 Task: Create a sub task Design and Implement Solution for the task  Fix issue causing mobile app to crash when device is low on memory in the project TractLine , assign it to team member softage.9@softage.net and update the status of the sub task to  On Track  , set the priority of the sub task to Low.
Action: Mouse moved to (66, 369)
Screenshot: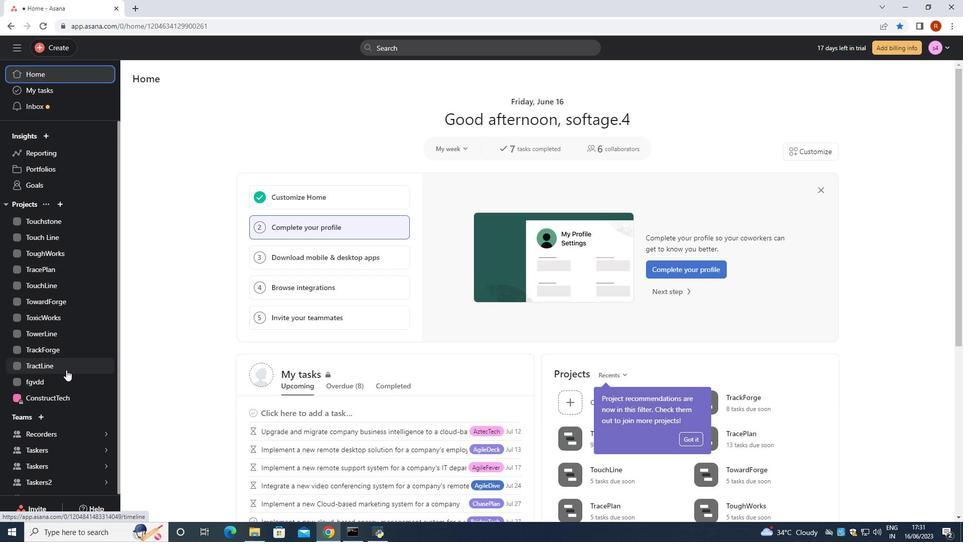 
Action: Mouse pressed left at (66, 369)
Screenshot: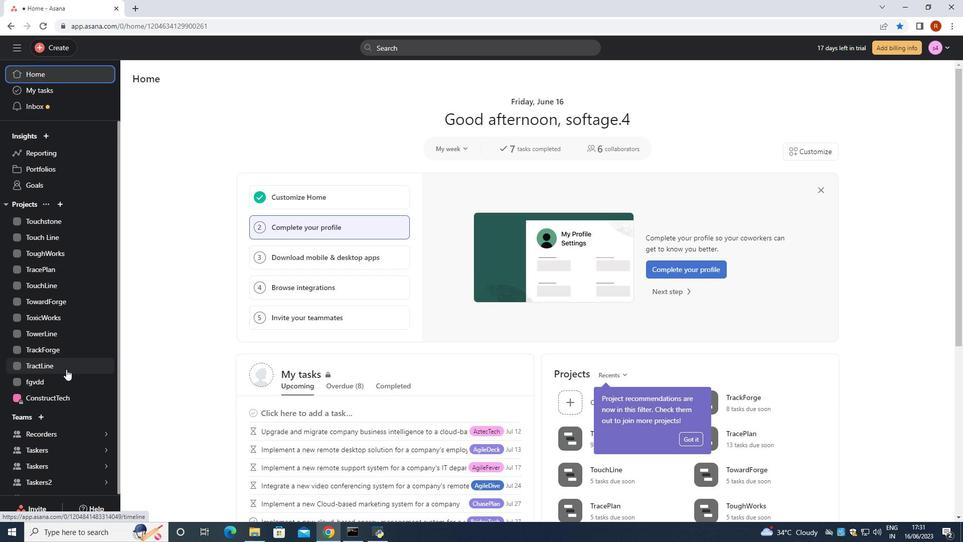 
Action: Mouse moved to (361, 206)
Screenshot: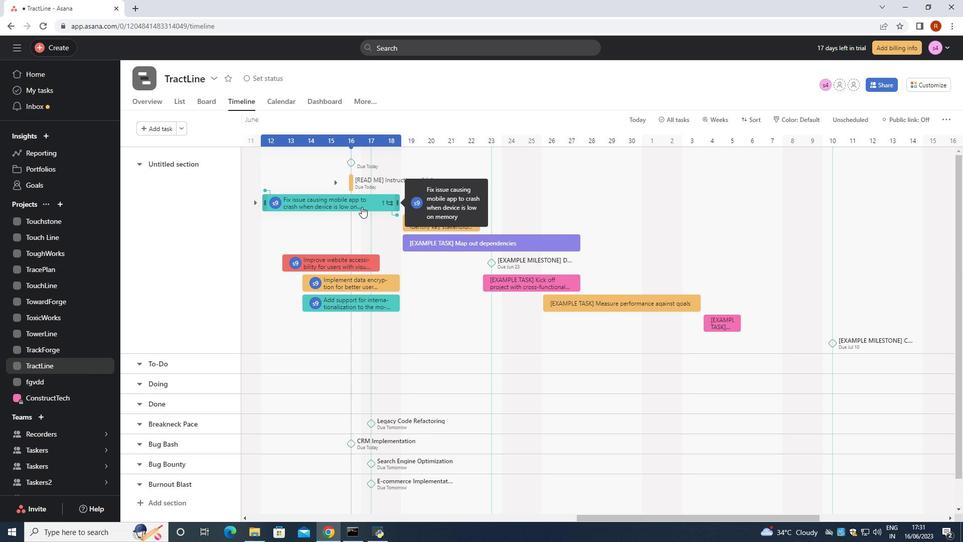 
Action: Mouse pressed left at (361, 206)
Screenshot: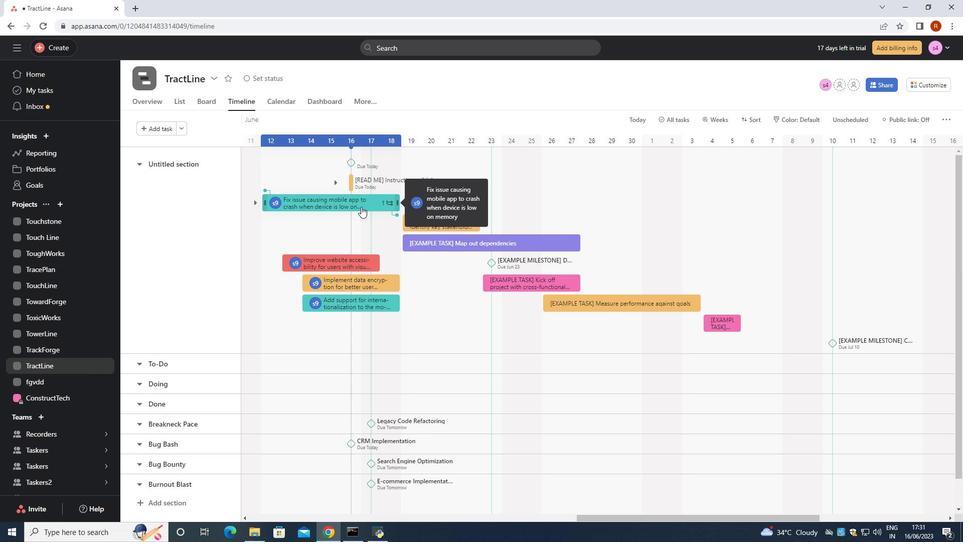 
Action: Mouse moved to (706, 377)
Screenshot: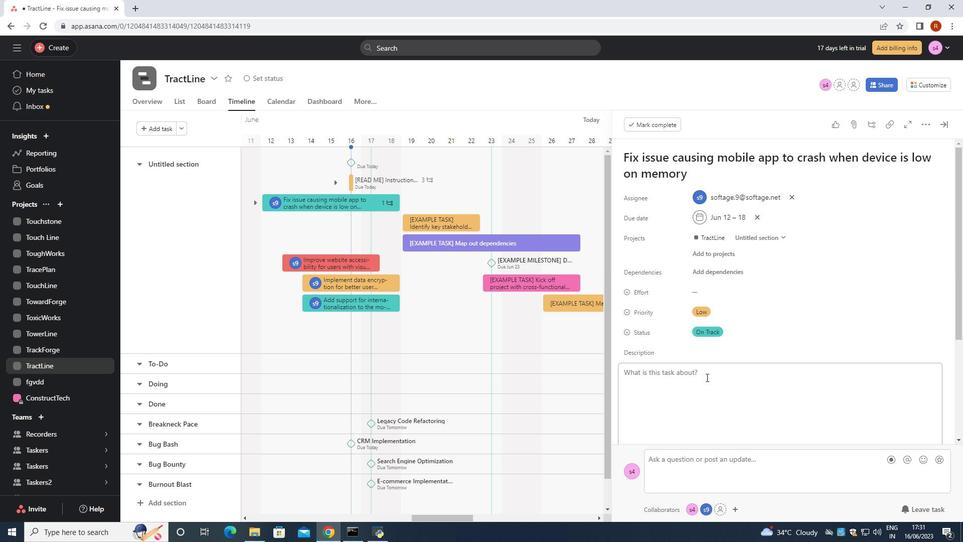 
Action: Mouse scrolled (706, 377) with delta (0, 0)
Screenshot: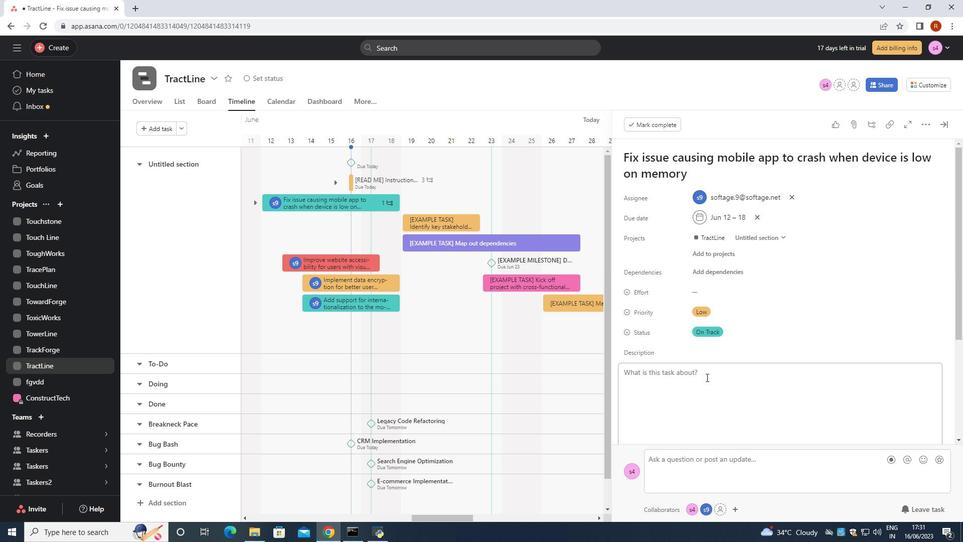 
Action: Mouse moved to (706, 378)
Screenshot: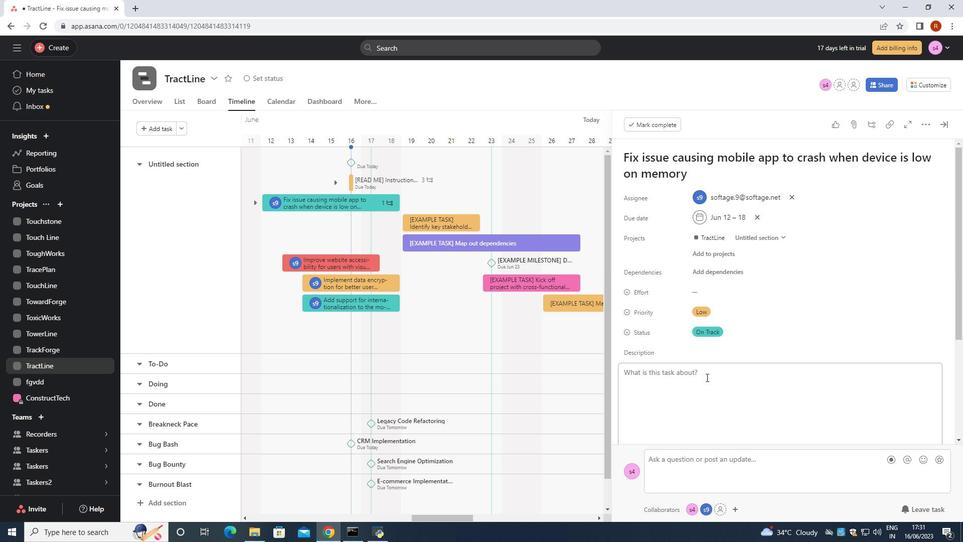 
Action: Mouse scrolled (706, 377) with delta (0, 0)
Screenshot: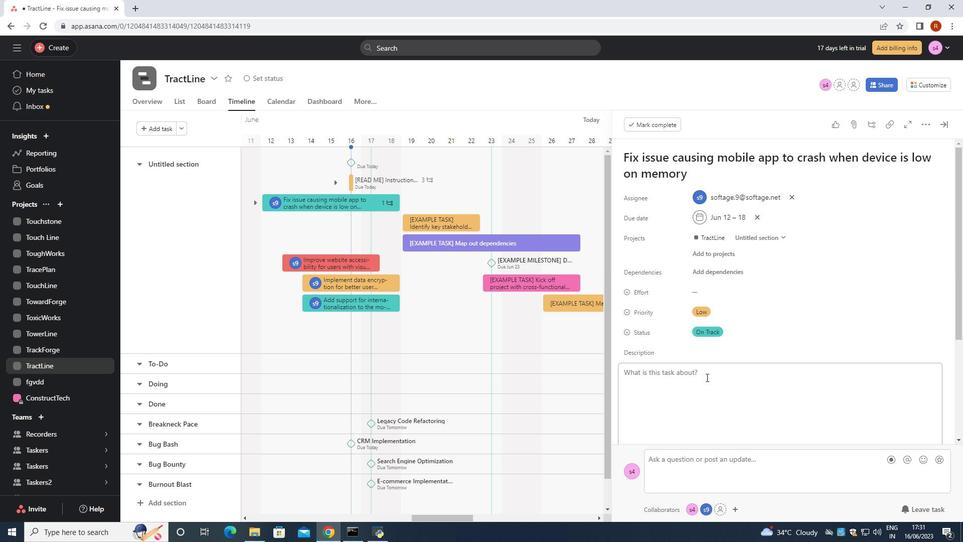 
Action: Mouse moved to (706, 378)
Screenshot: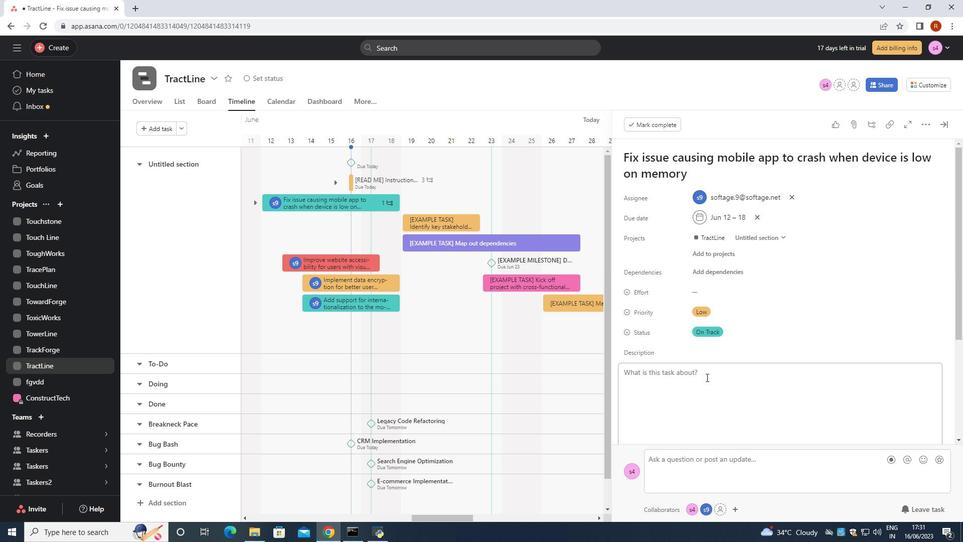 
Action: Mouse scrolled (706, 377) with delta (0, 0)
Screenshot: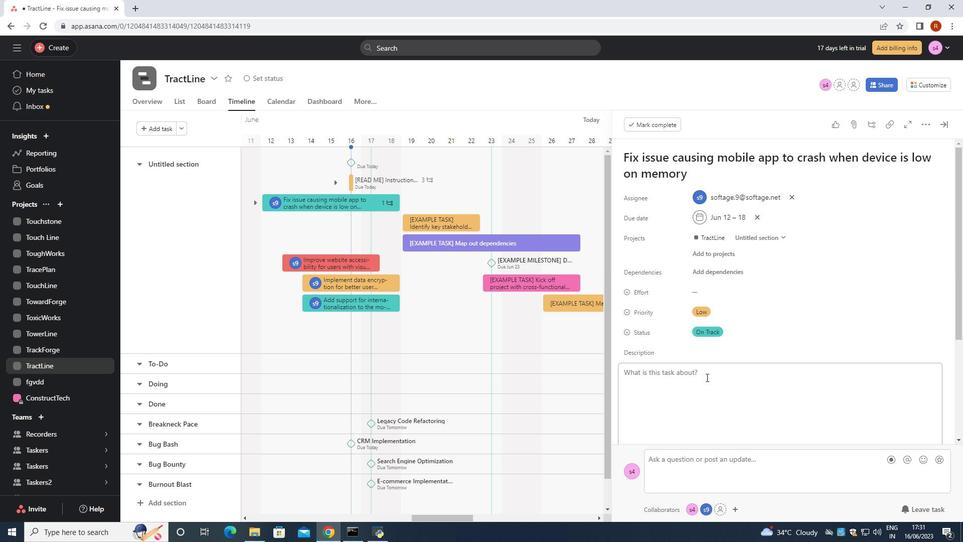 
Action: Mouse moved to (706, 378)
Screenshot: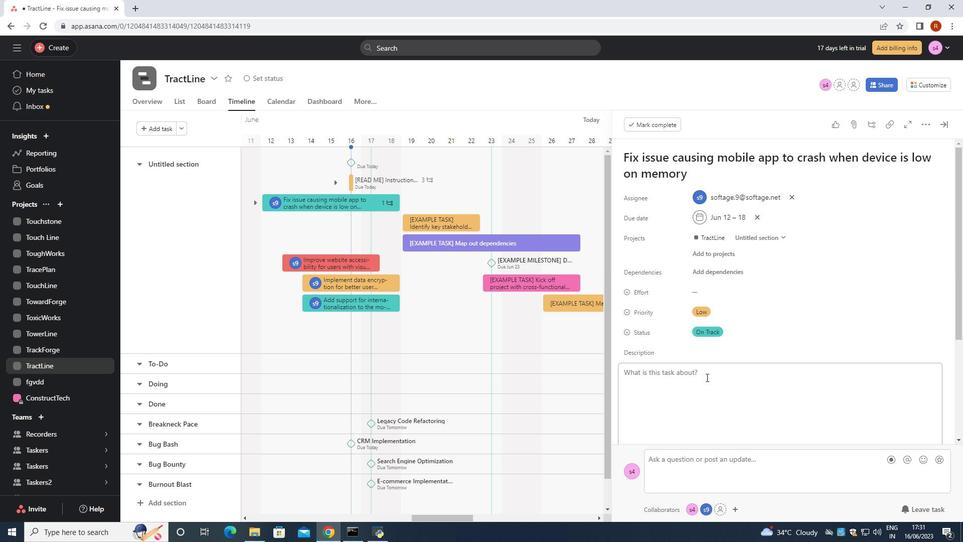 
Action: Mouse scrolled (706, 378) with delta (0, 0)
Screenshot: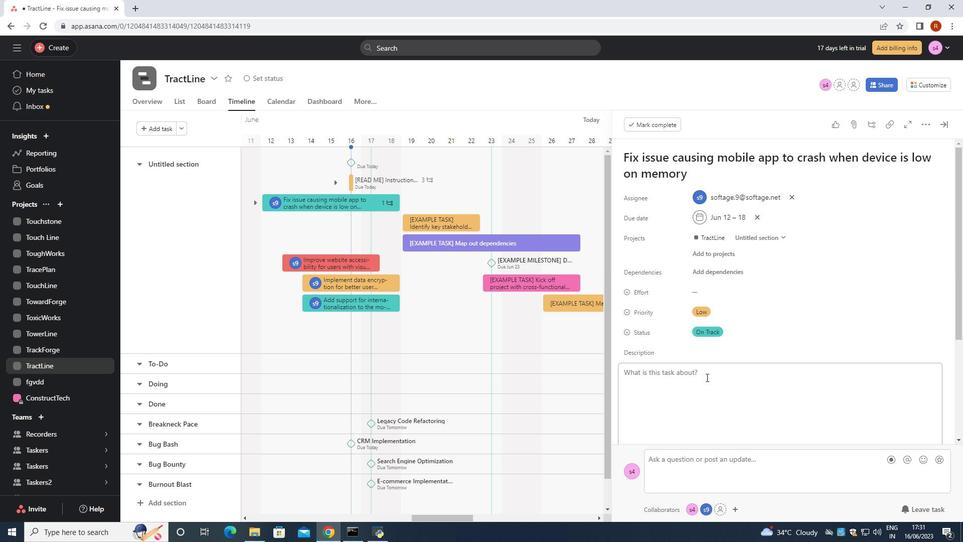 
Action: Mouse moved to (705, 379)
Screenshot: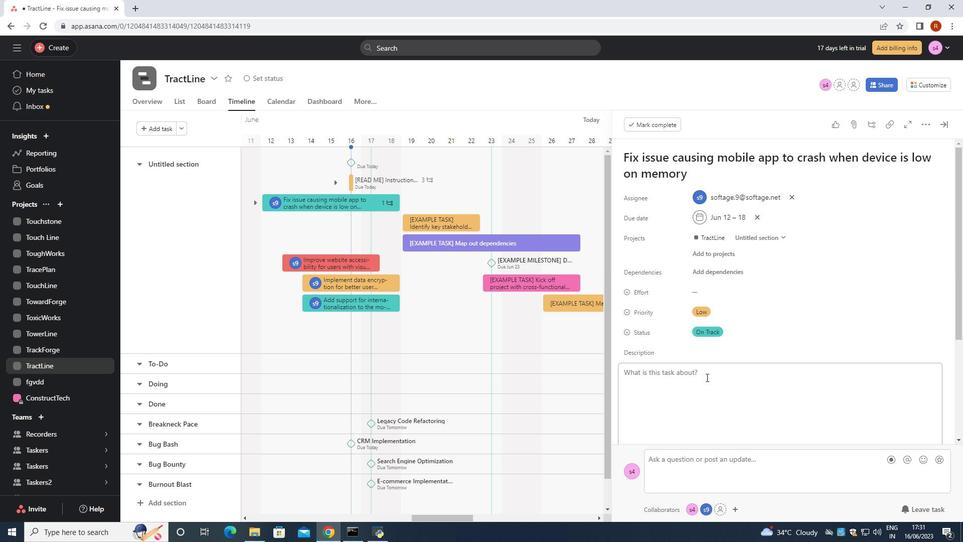 
Action: Mouse scrolled (705, 379) with delta (0, 0)
Screenshot: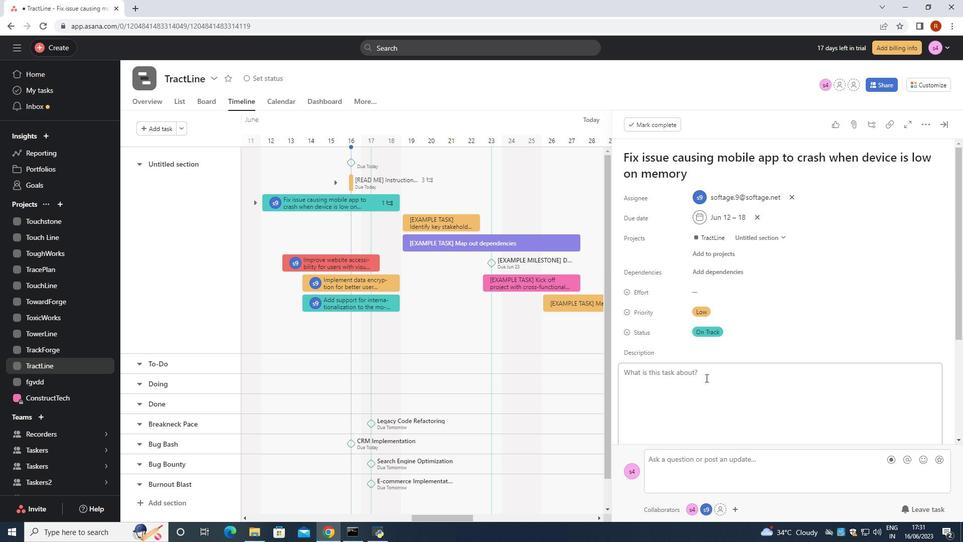 
Action: Mouse moved to (644, 352)
Screenshot: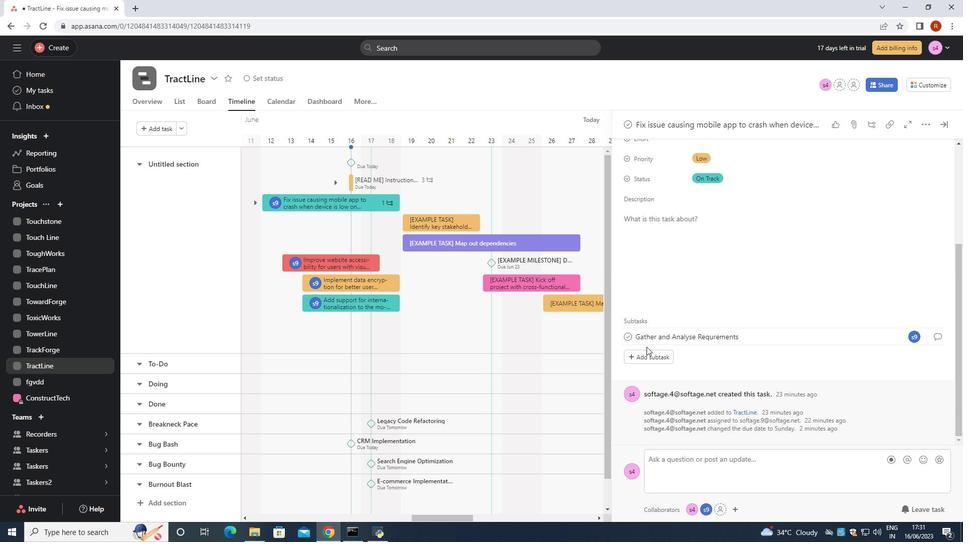 
Action: Mouse pressed left at (644, 352)
Screenshot: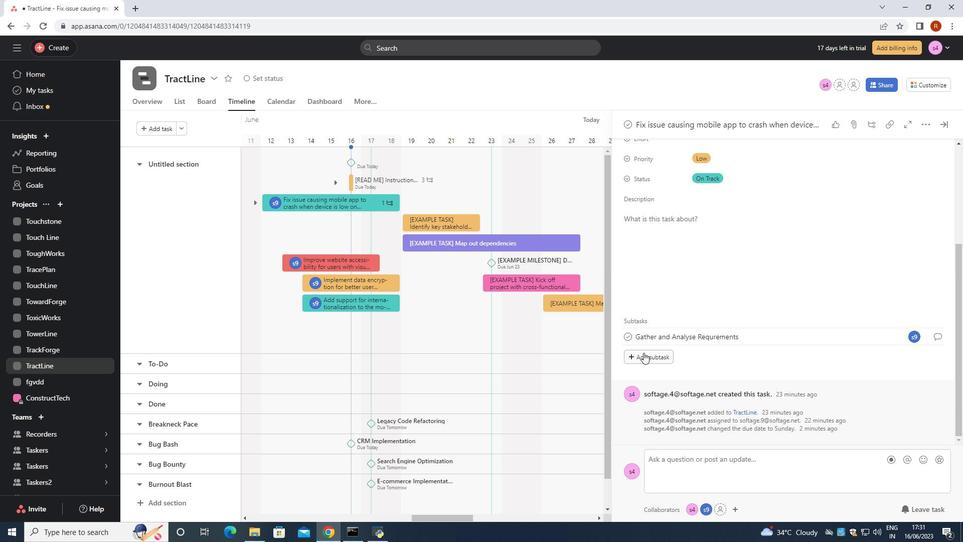 
Action: Key pressed <Key.shift><Key.shift><Key.shift><Key.shift><Key.shift><Key.shift><Key.shift><Key.shift><Key.shift><Key.shift><Key.shift><Key.shift><Key.shift><Key.shift><Key.shift>Design<Key.space><Key.shift>and<Key.space><Key.shift>Implement<Key.space><Key.shift>Sokution<Key.space><Key.left><Key.left><Key.left><Key.left><Key.left><Key.left><Key.backspace>l<Key.down><Key.down><Key.down><Key.down><Key.down><Key.down><Key.down><Key.down><Key.down><Key.down><Key.down><Key.down><Key.right><Key.right><Key.right><Key.right><Key.right><Key.right><Key.right><Key.right><Key.right><Key.right><Key.right><Key.right><Key.right><Key.right>
Screenshot: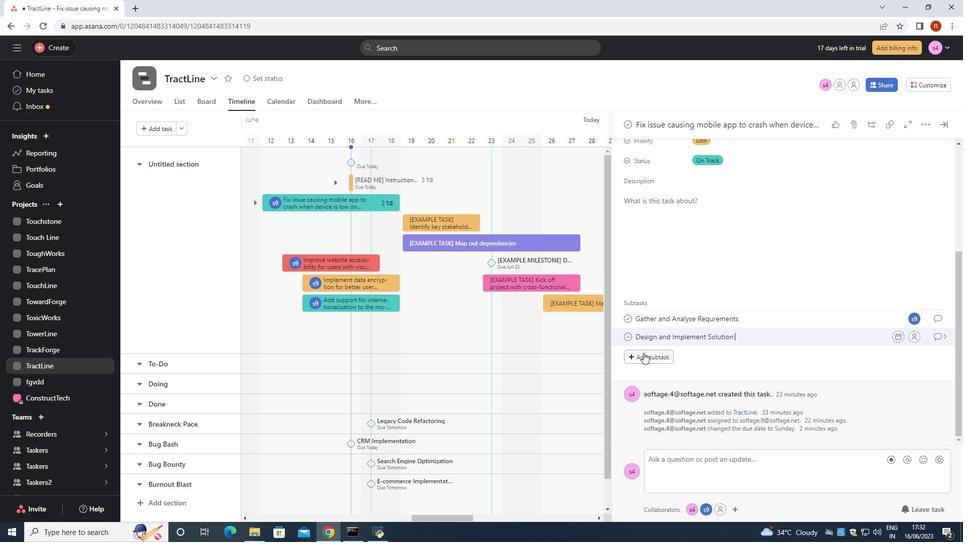 
Action: Mouse moved to (916, 338)
Screenshot: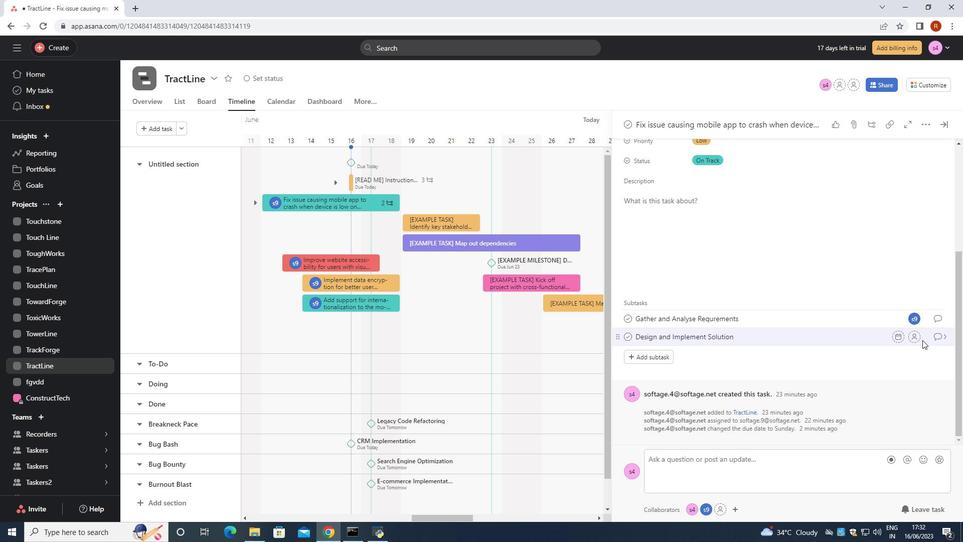 
Action: Mouse pressed left at (916, 338)
Screenshot: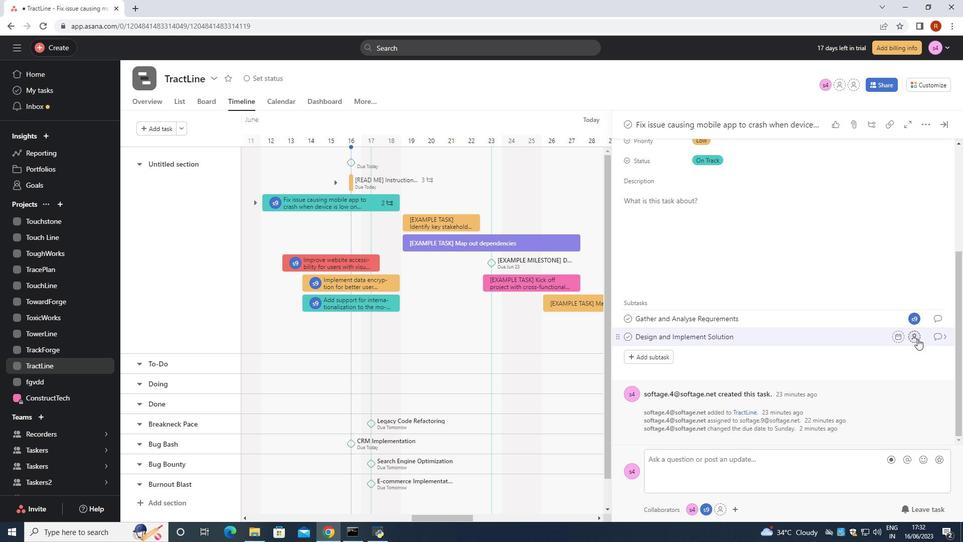 
Action: Mouse moved to (892, 322)
Screenshot: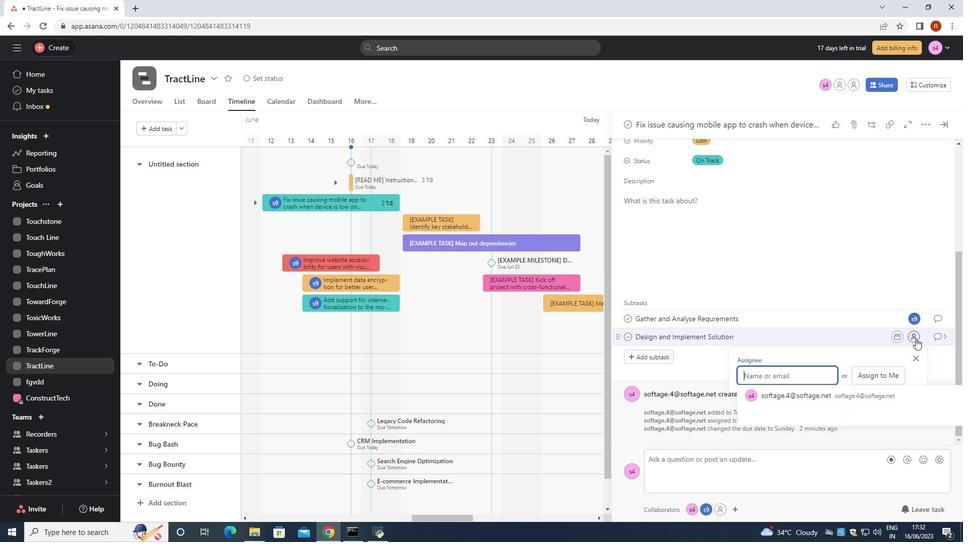 
Action: Key pressed softage.9<Key.shift>@softage.net
Screenshot: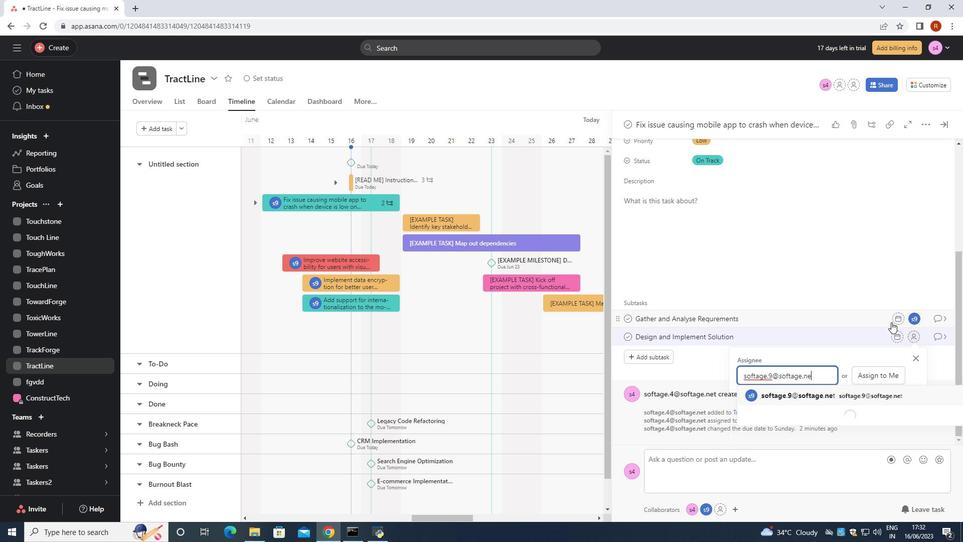 
Action: Mouse moved to (869, 386)
Screenshot: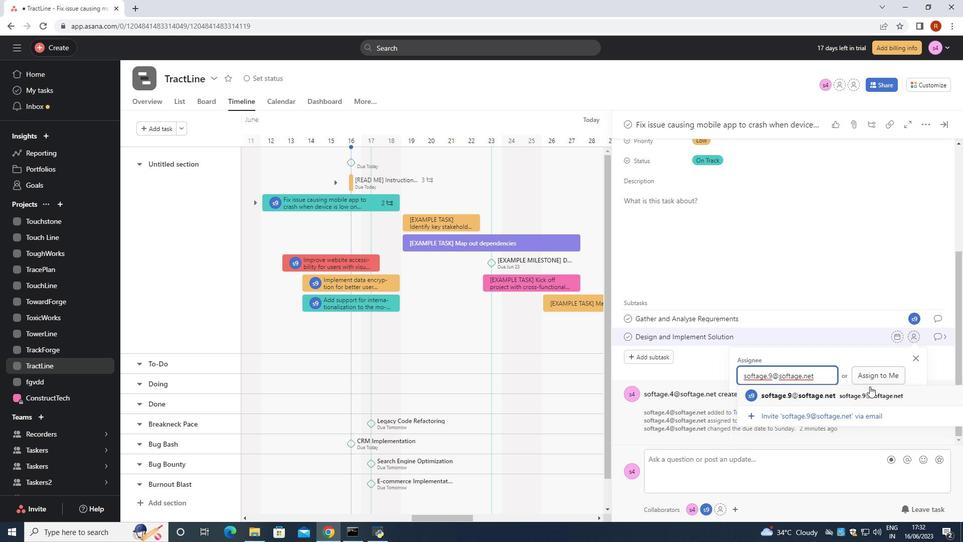 
Action: Mouse pressed left at (869, 386)
Screenshot: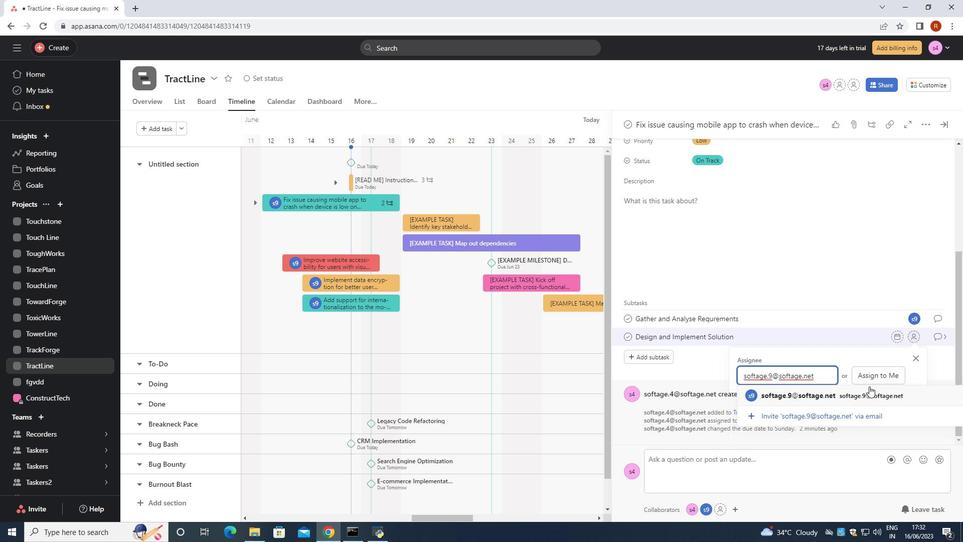 
Action: Mouse moved to (942, 335)
Screenshot: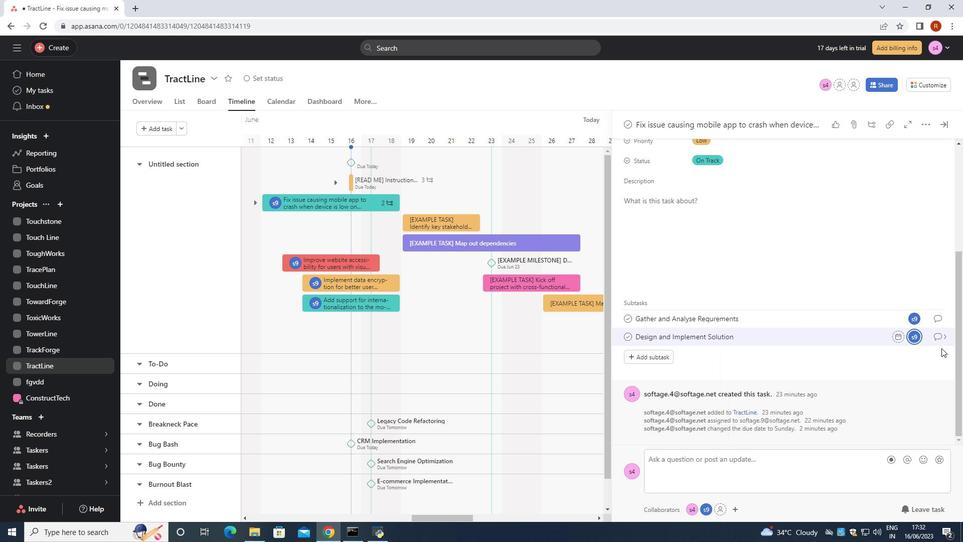 
Action: Mouse pressed left at (942, 335)
Screenshot: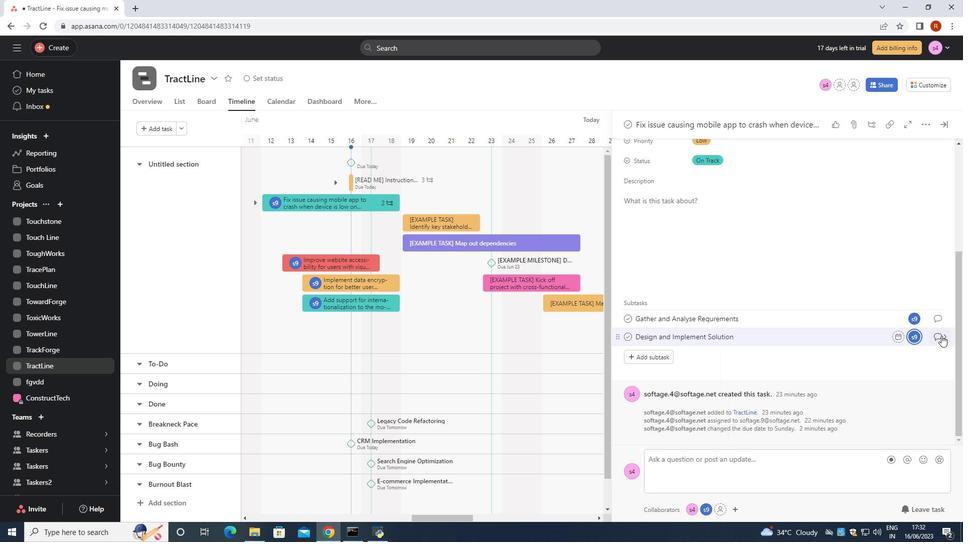 
Action: Mouse moved to (683, 266)
Screenshot: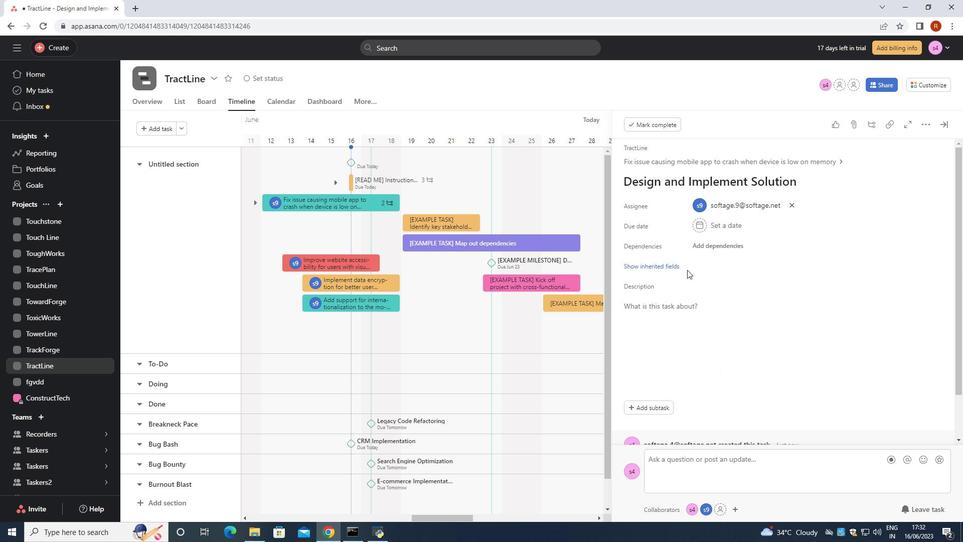 
Action: Mouse pressed left at (683, 266)
Screenshot: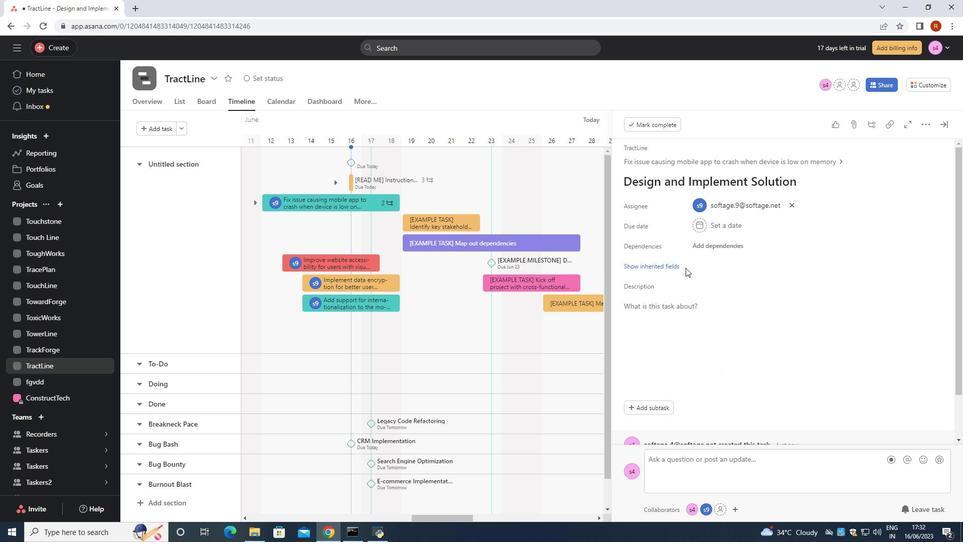 
Action: Mouse moved to (678, 266)
Screenshot: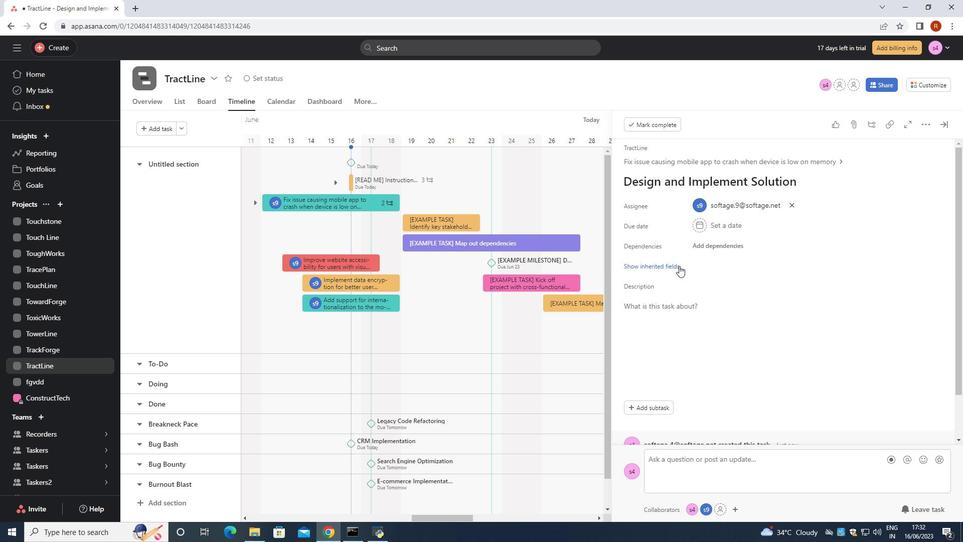 
Action: Mouse pressed left at (678, 266)
Screenshot: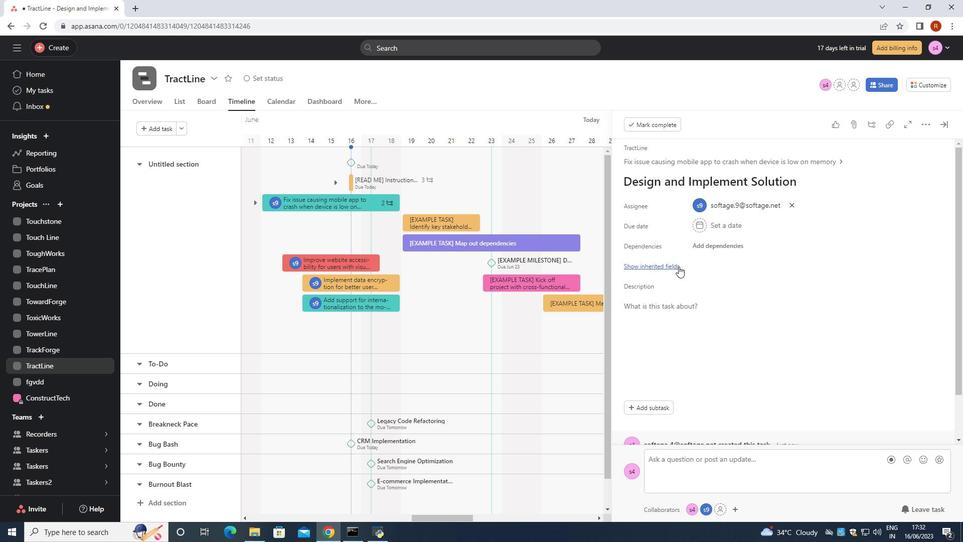 
Action: Mouse moved to (688, 321)
Screenshot: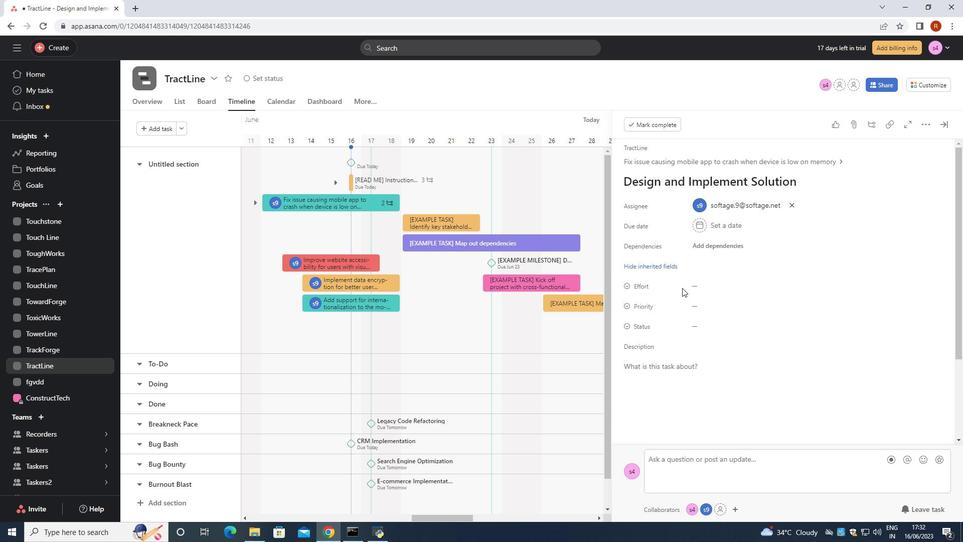 
Action: Mouse pressed left at (688, 321)
Screenshot: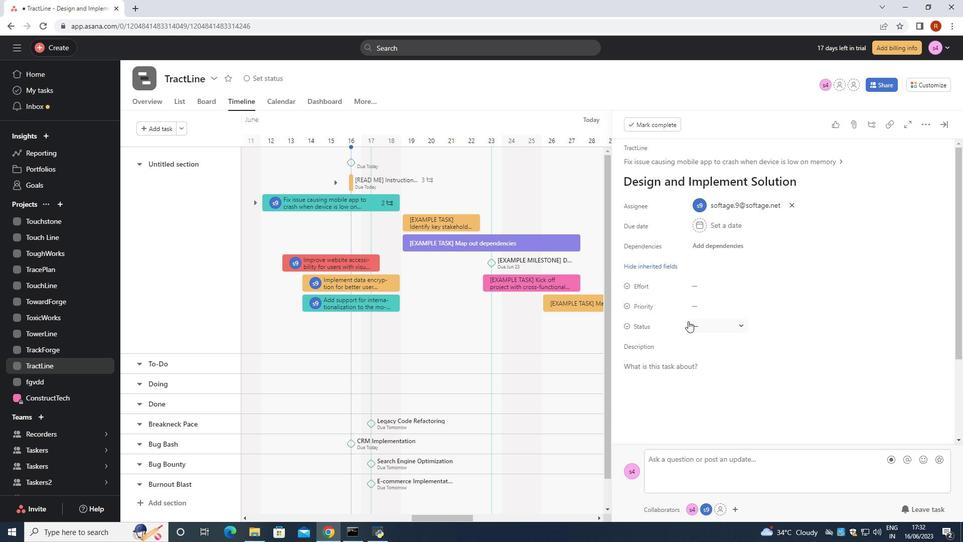 
Action: Mouse moved to (728, 364)
Screenshot: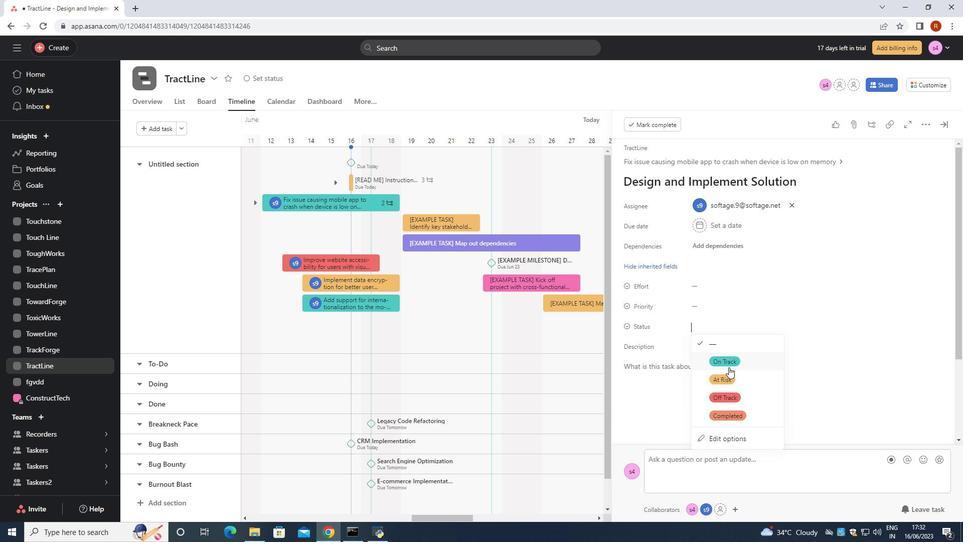 
Action: Mouse pressed left at (728, 364)
Screenshot: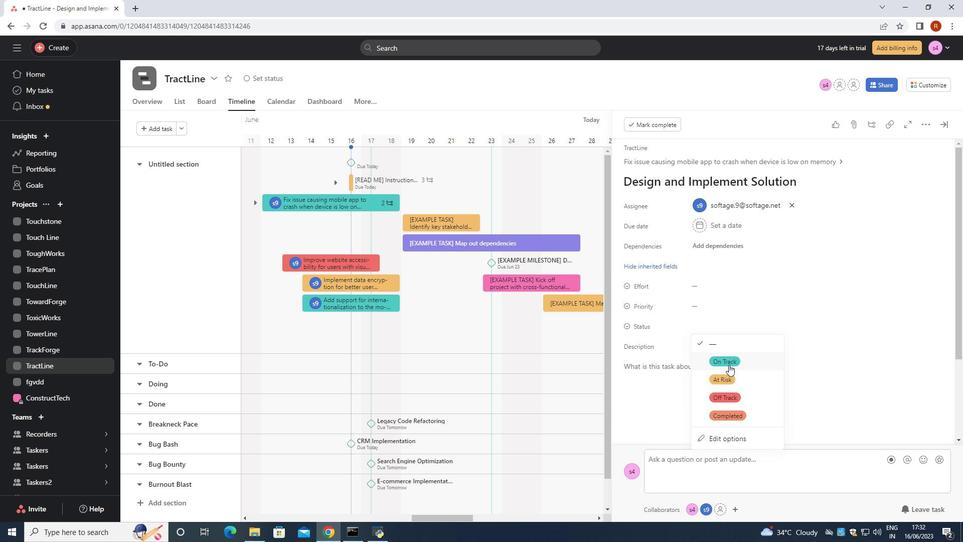 
Action: Mouse moved to (706, 307)
Screenshot: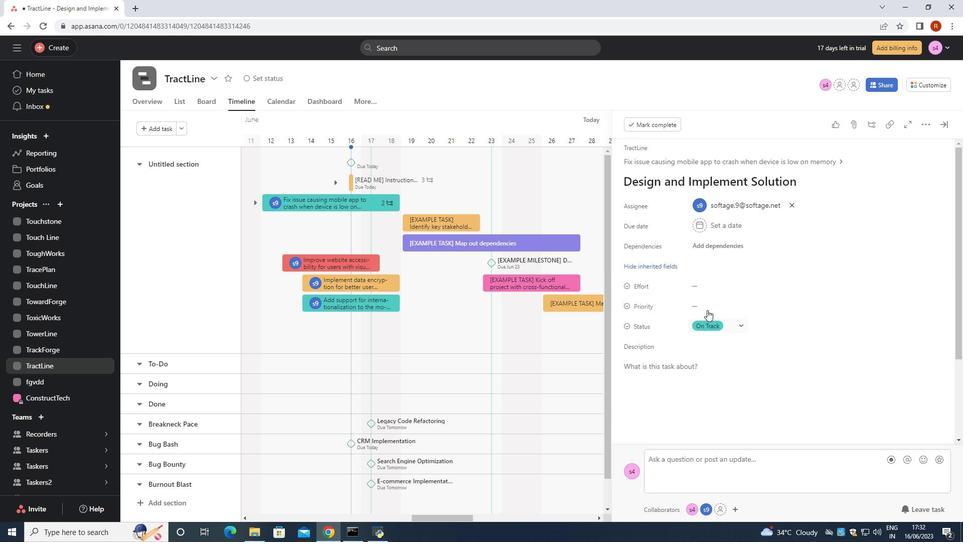 
Action: Mouse pressed left at (706, 307)
Screenshot: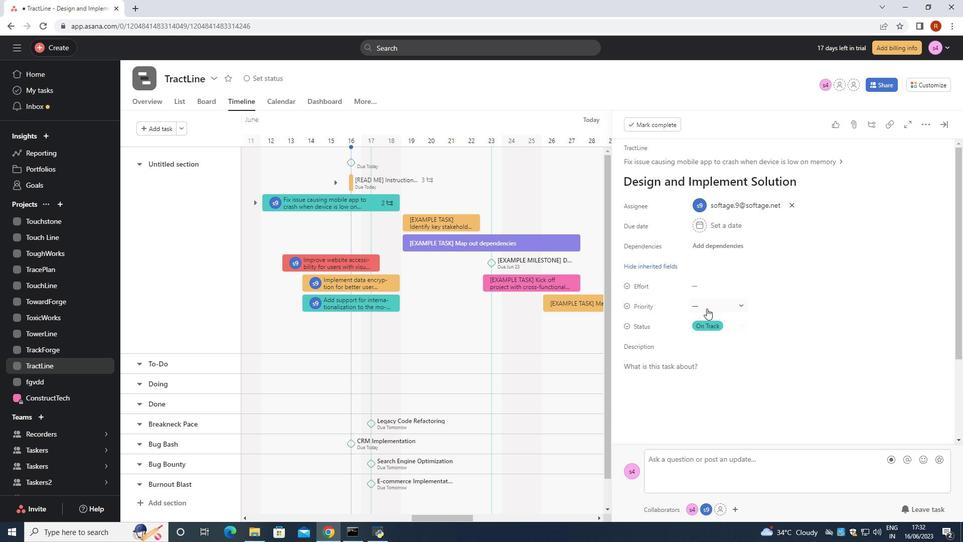 
Action: Mouse moved to (727, 379)
Screenshot: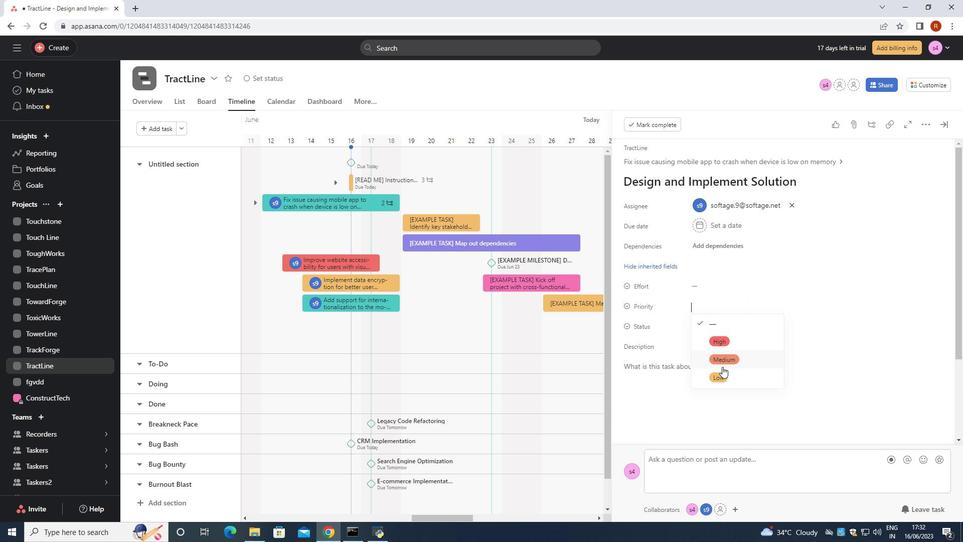 
Action: Mouse pressed left at (727, 379)
Screenshot: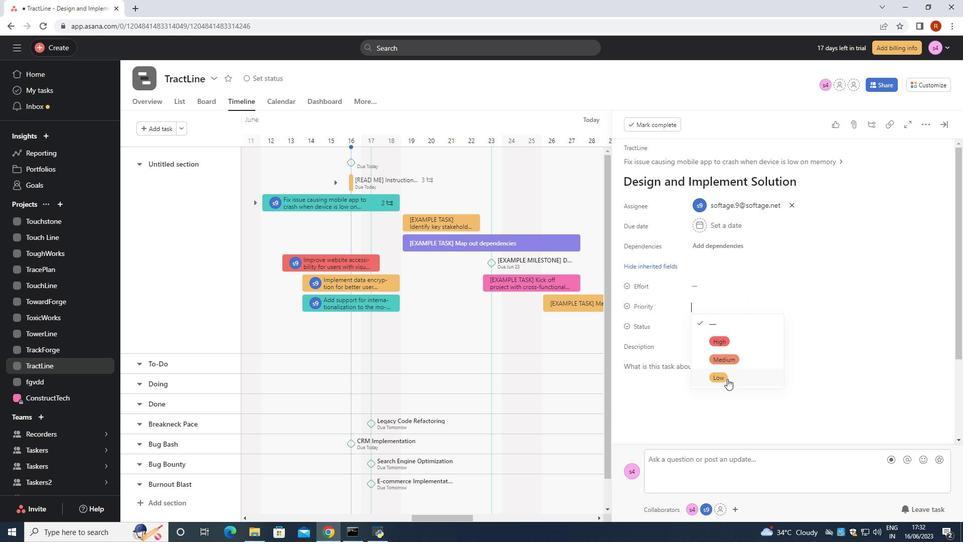 
Action: Mouse moved to (804, 379)
Screenshot: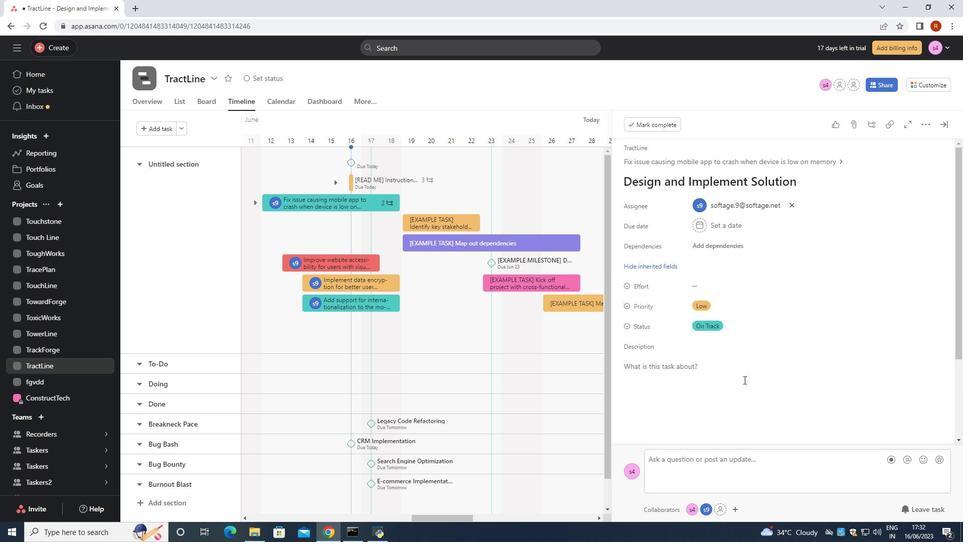 
Action: Mouse scrolled (804, 379) with delta (0, 0)
Screenshot: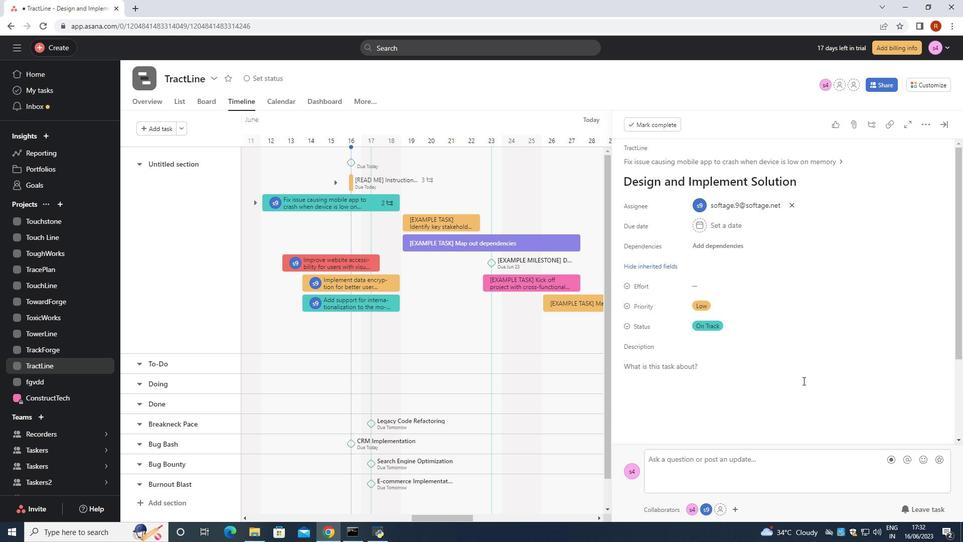 
Action: Mouse moved to (805, 379)
Screenshot: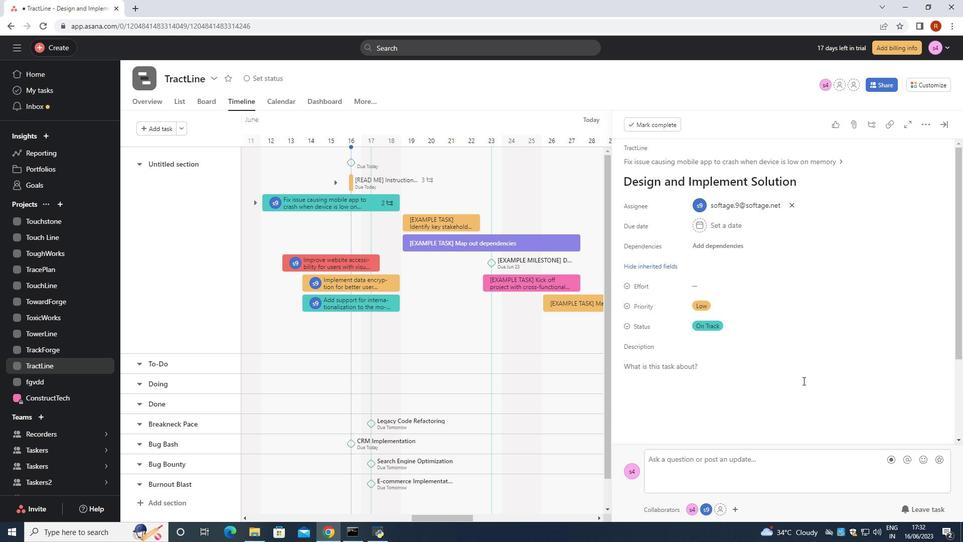 
Action: Mouse scrolled (805, 379) with delta (0, 0)
Screenshot: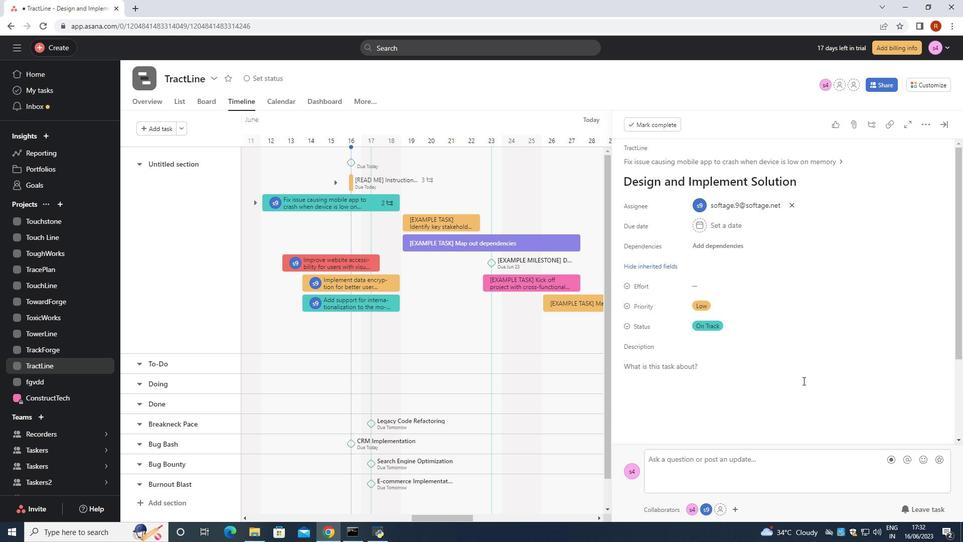 
Action: Mouse moved to (805, 380)
Screenshot: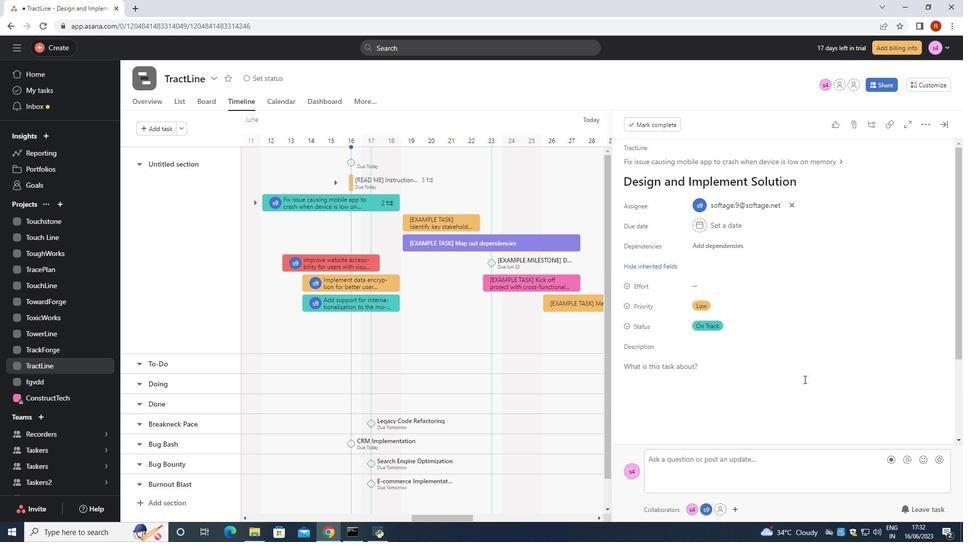 
Action: Mouse scrolled (805, 380) with delta (0, 0)
Screenshot: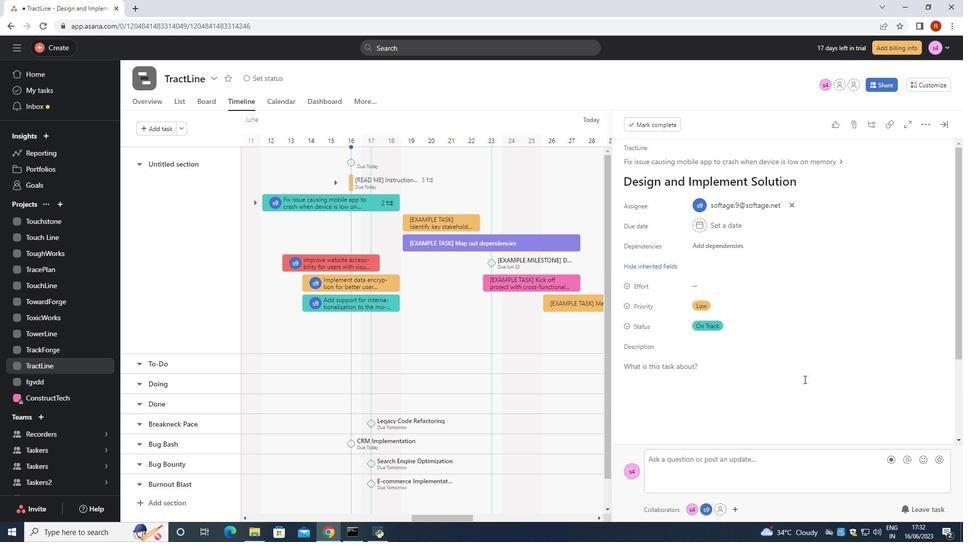 
Action: Mouse scrolled (805, 380) with delta (0, 0)
Screenshot: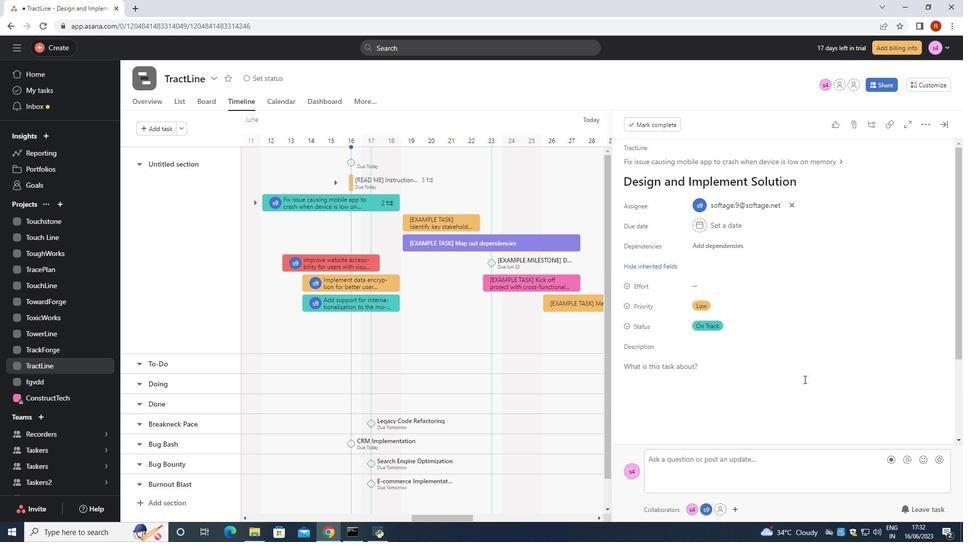 
Action: Mouse moved to (805, 381)
Screenshot: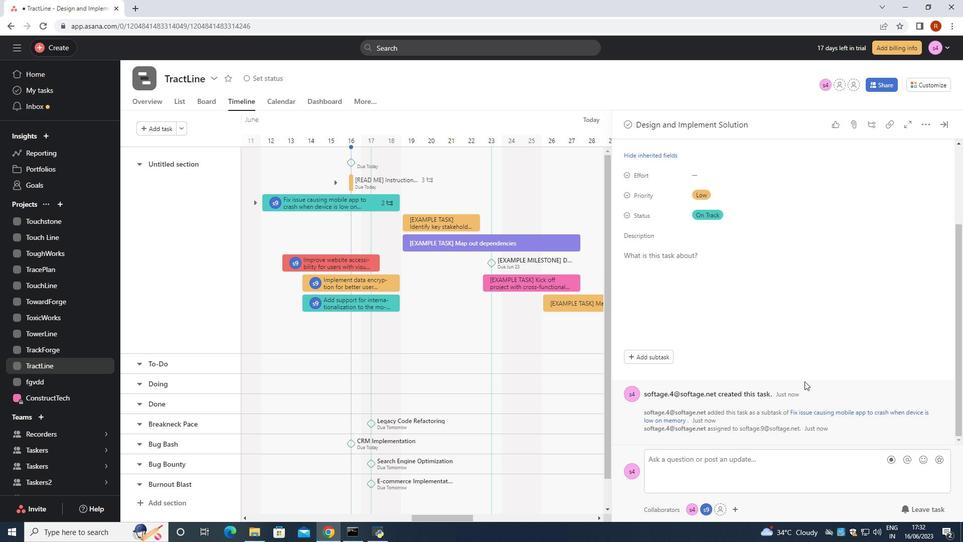 
